 Task: Look for products in the category "Makeup" from Mineral Fusion only.
Action: Mouse moved to (354, 162)
Screenshot: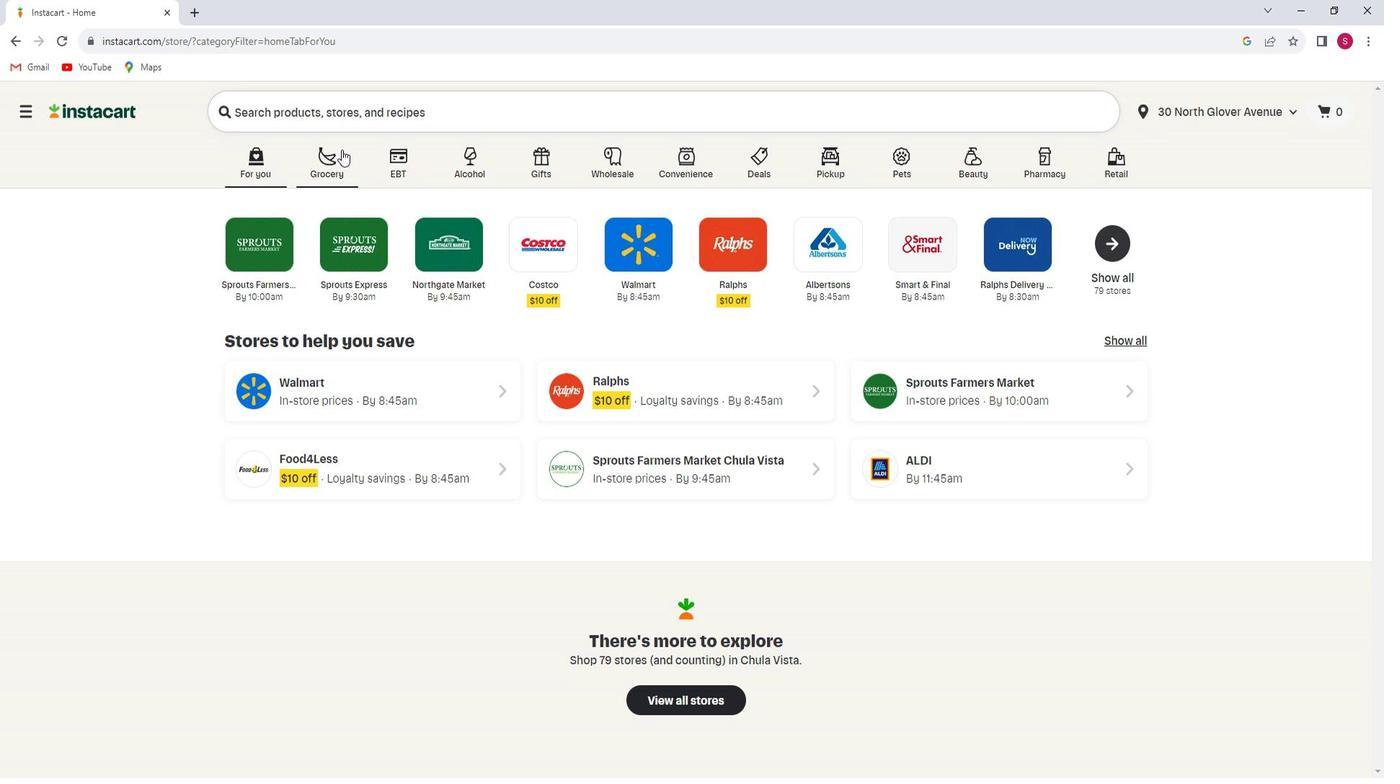
Action: Mouse pressed left at (354, 162)
Screenshot: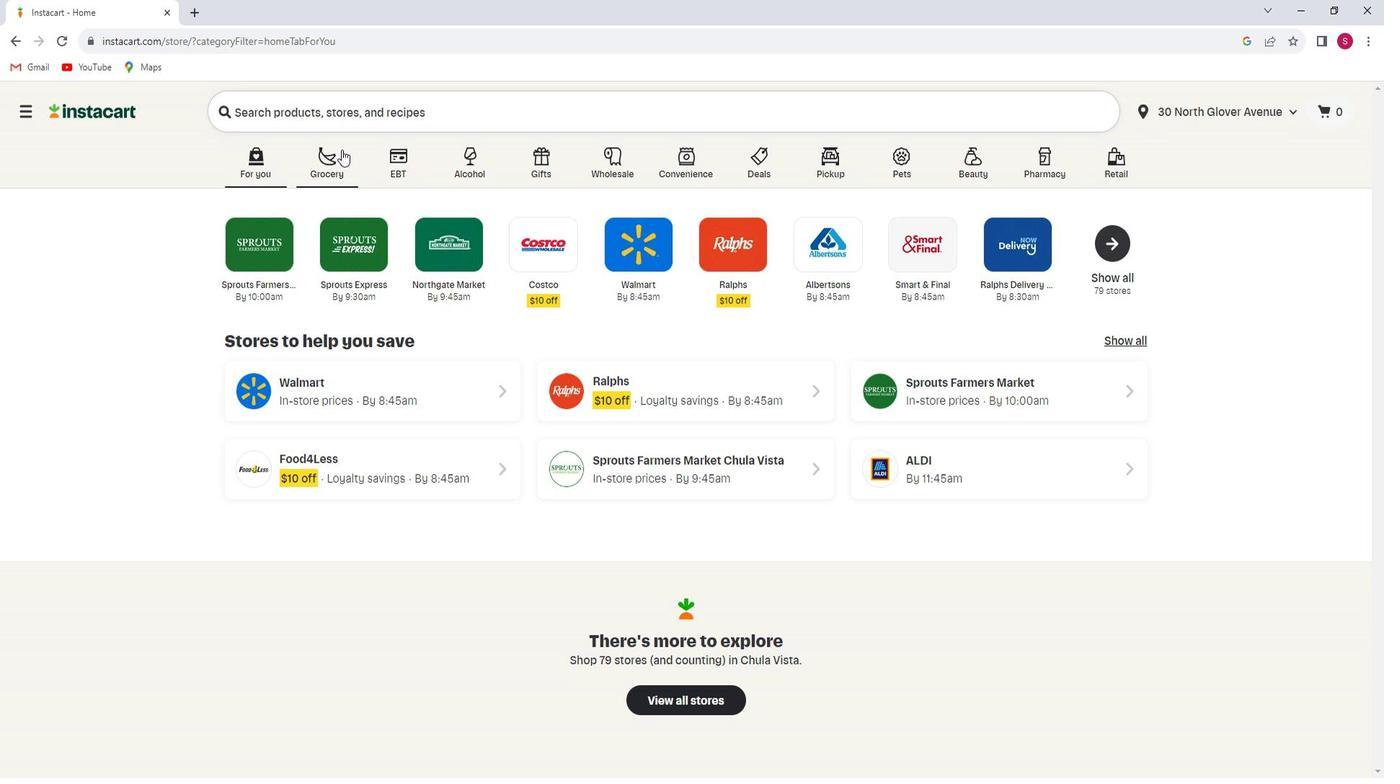 
Action: Mouse moved to (340, 446)
Screenshot: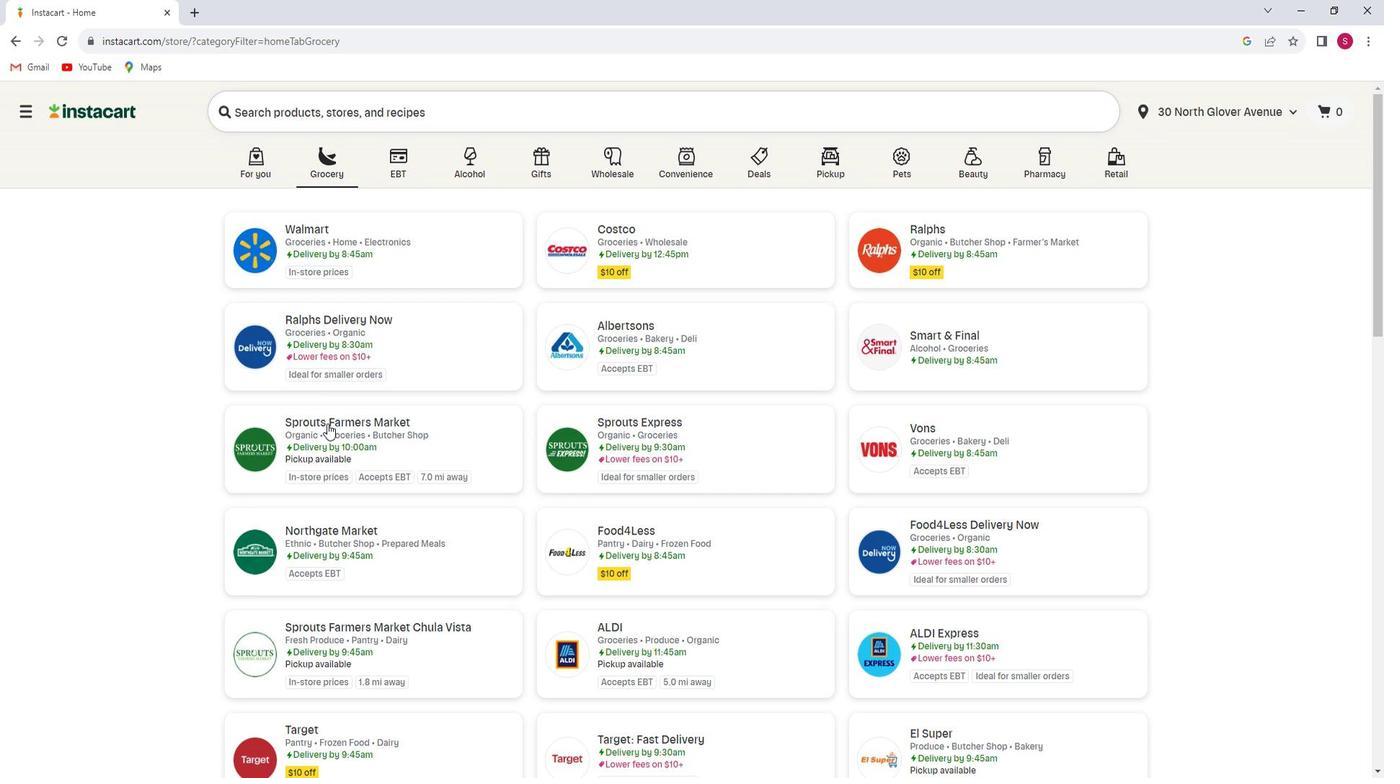 
Action: Mouse pressed left at (340, 446)
Screenshot: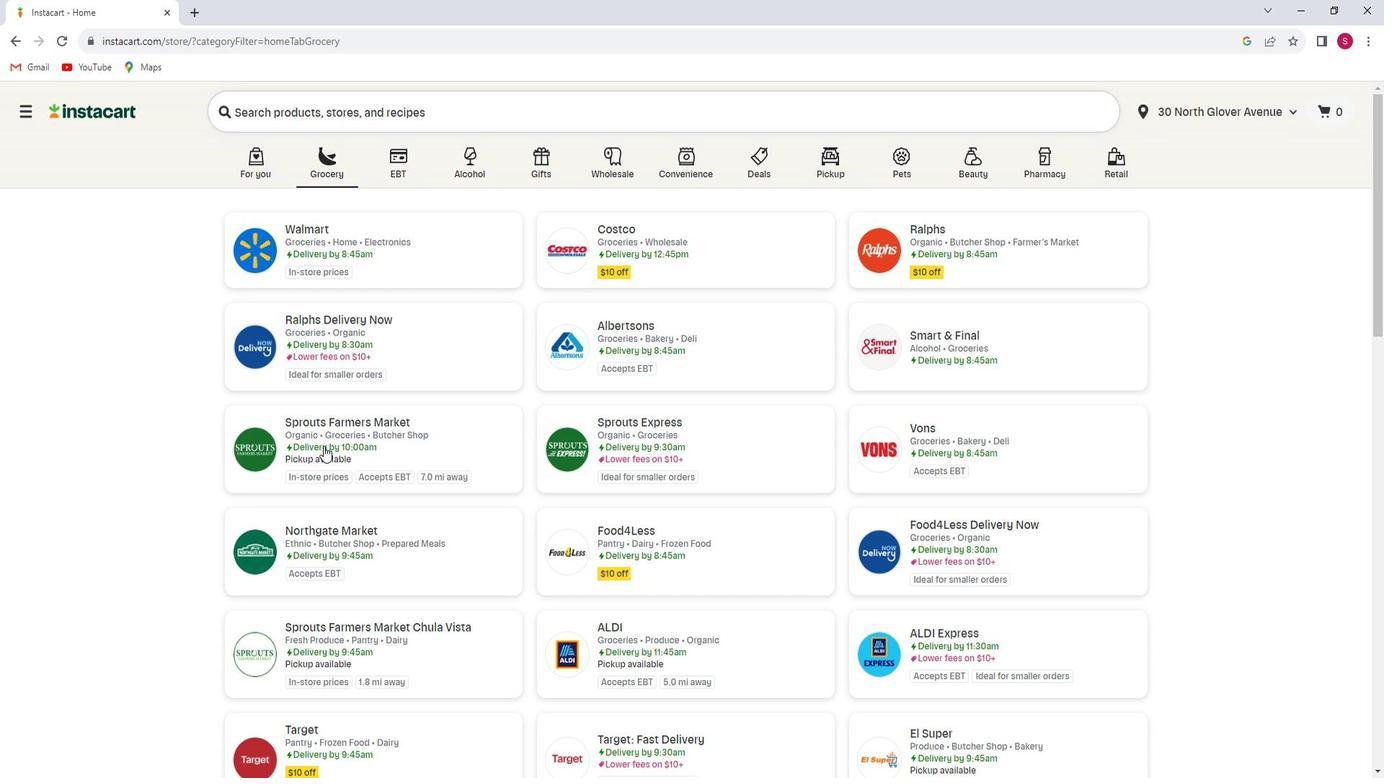 
Action: Mouse moved to (155, 494)
Screenshot: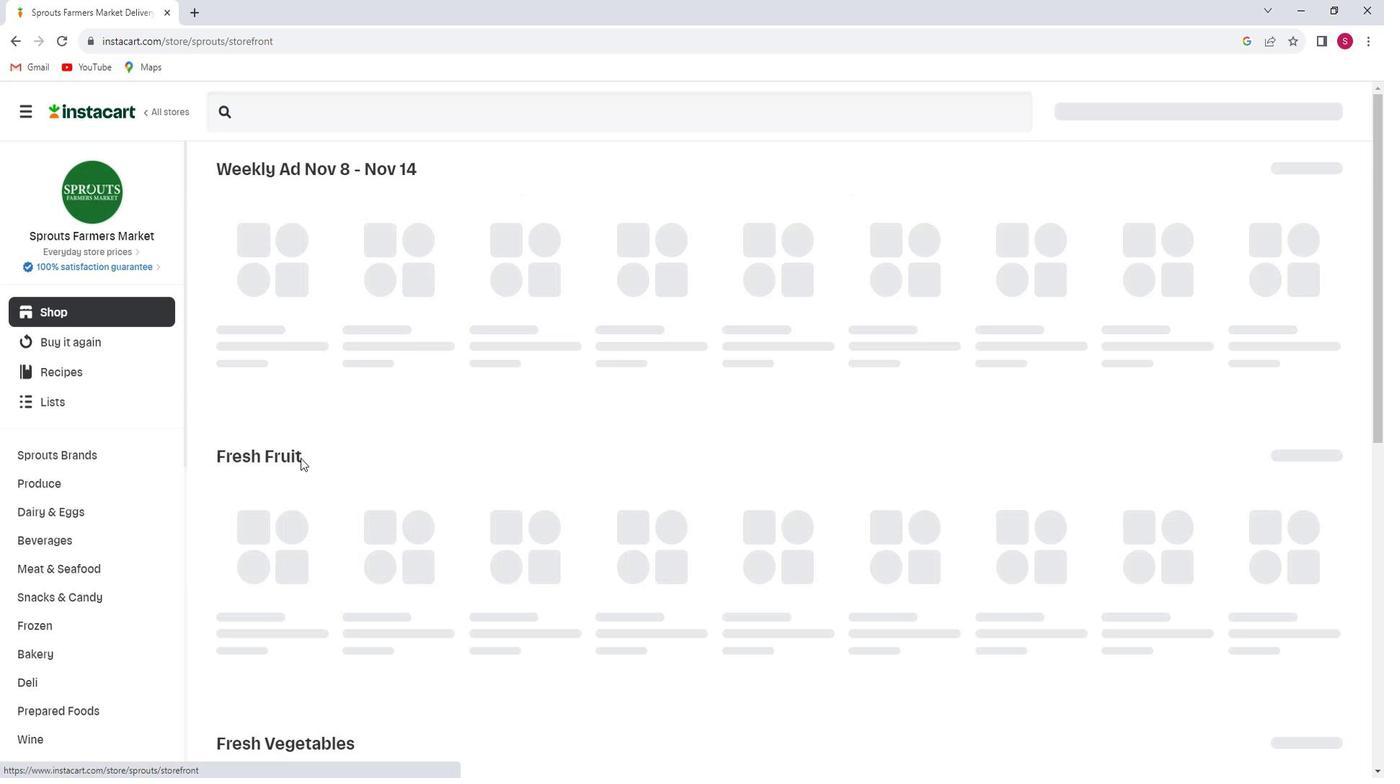 
Action: Mouse scrolled (155, 493) with delta (0, 0)
Screenshot: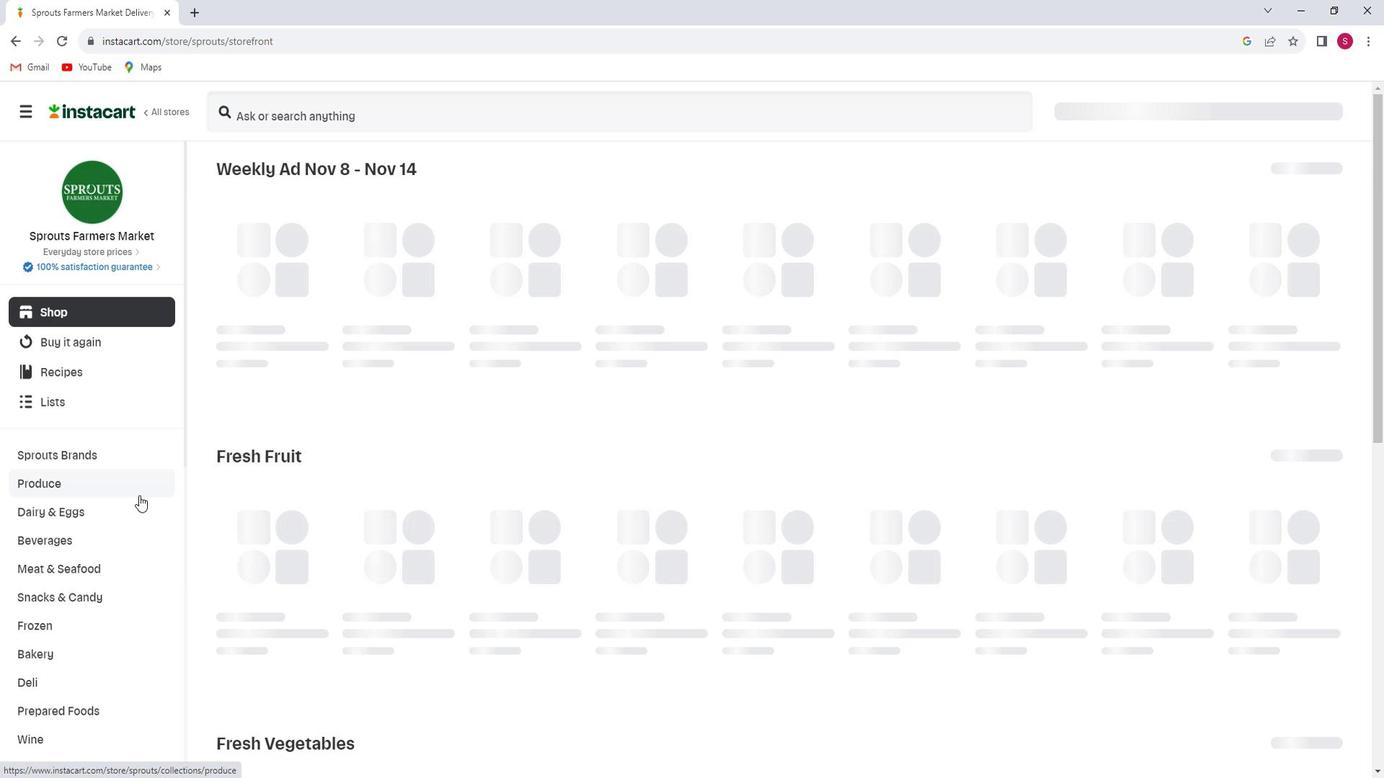 
Action: Mouse scrolled (155, 493) with delta (0, 0)
Screenshot: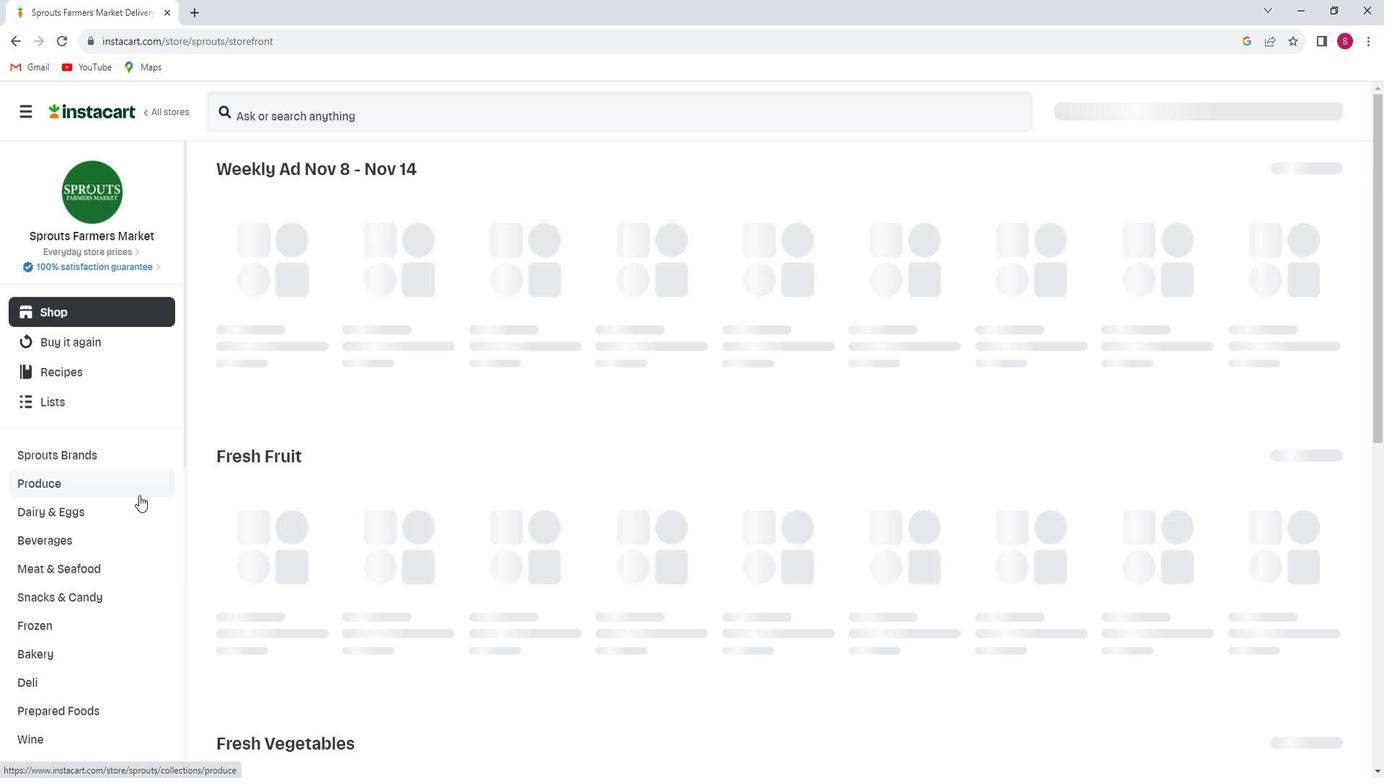 
Action: Mouse scrolled (155, 493) with delta (0, 0)
Screenshot: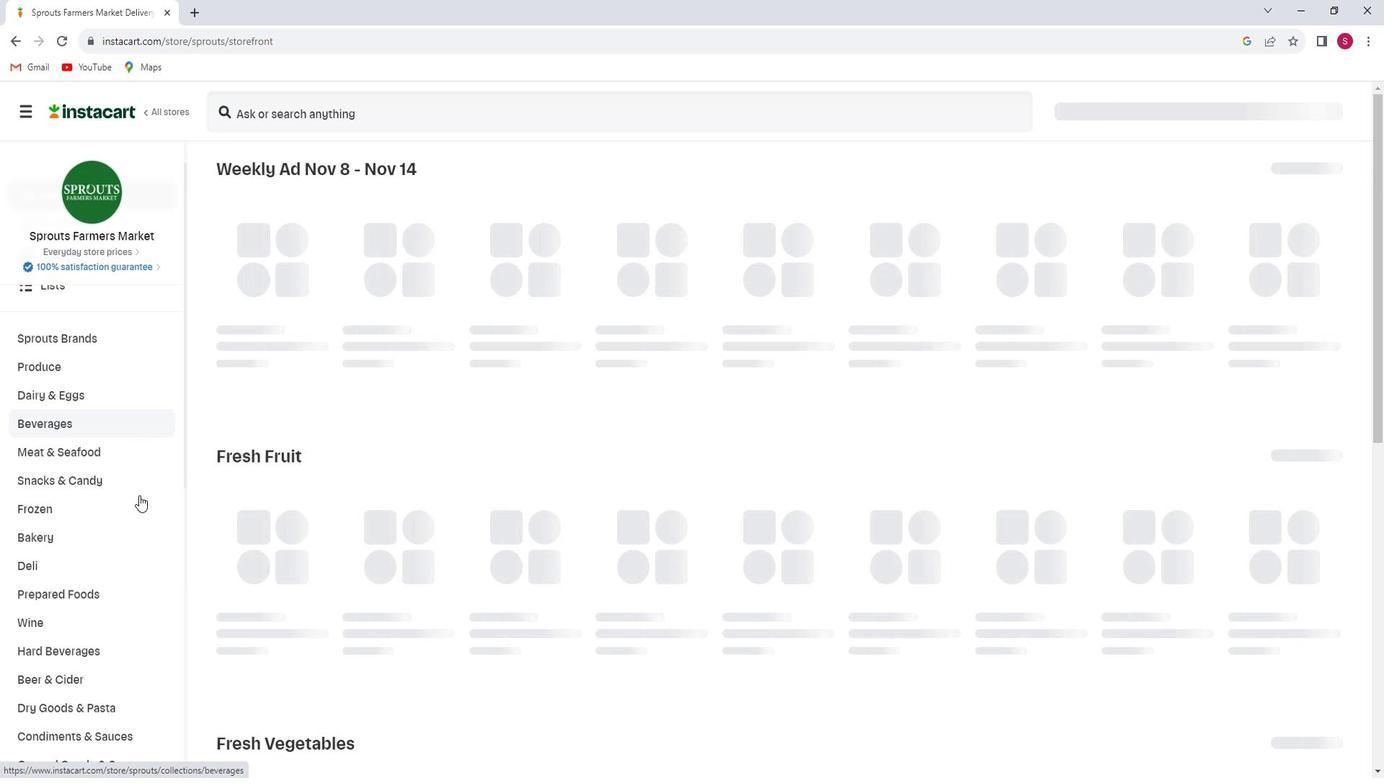 
Action: Mouse scrolled (155, 493) with delta (0, 0)
Screenshot: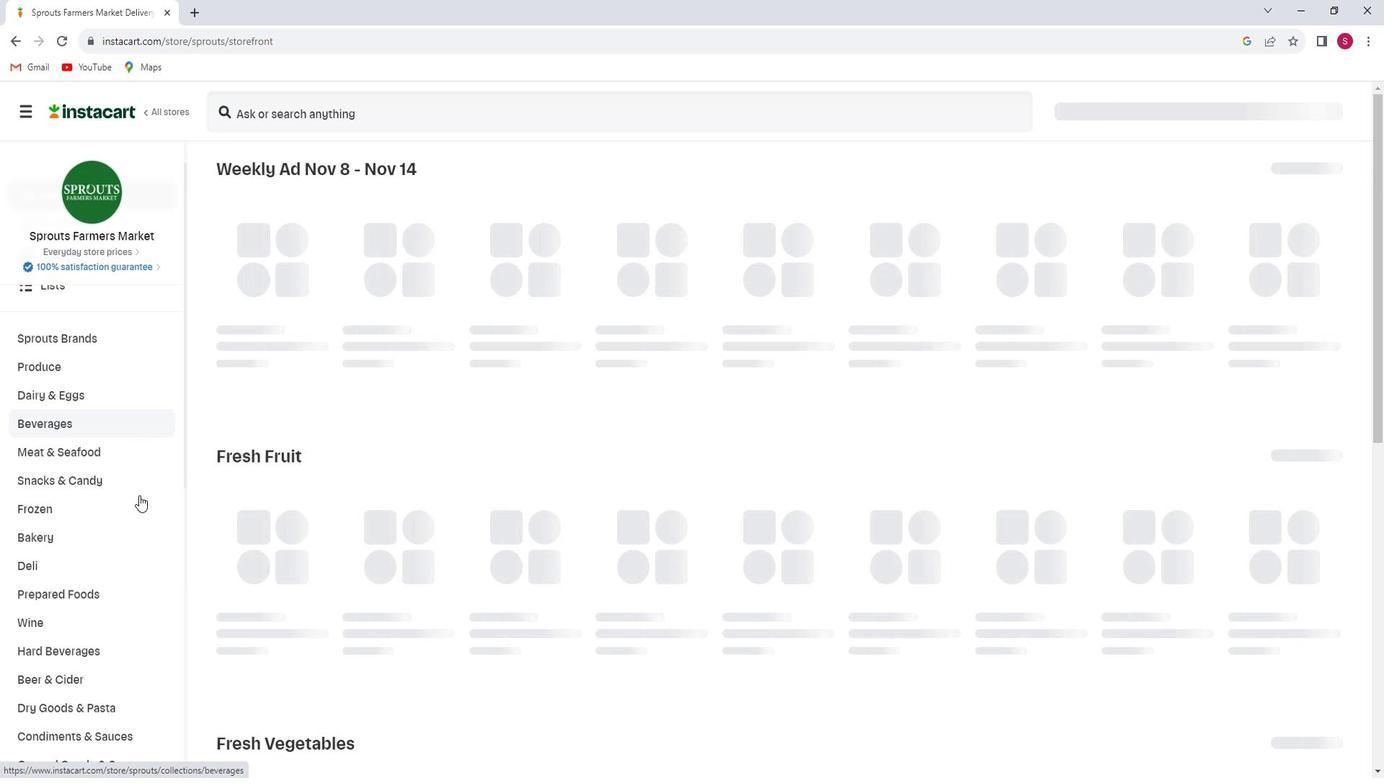 
Action: Mouse scrolled (155, 493) with delta (0, 0)
Screenshot: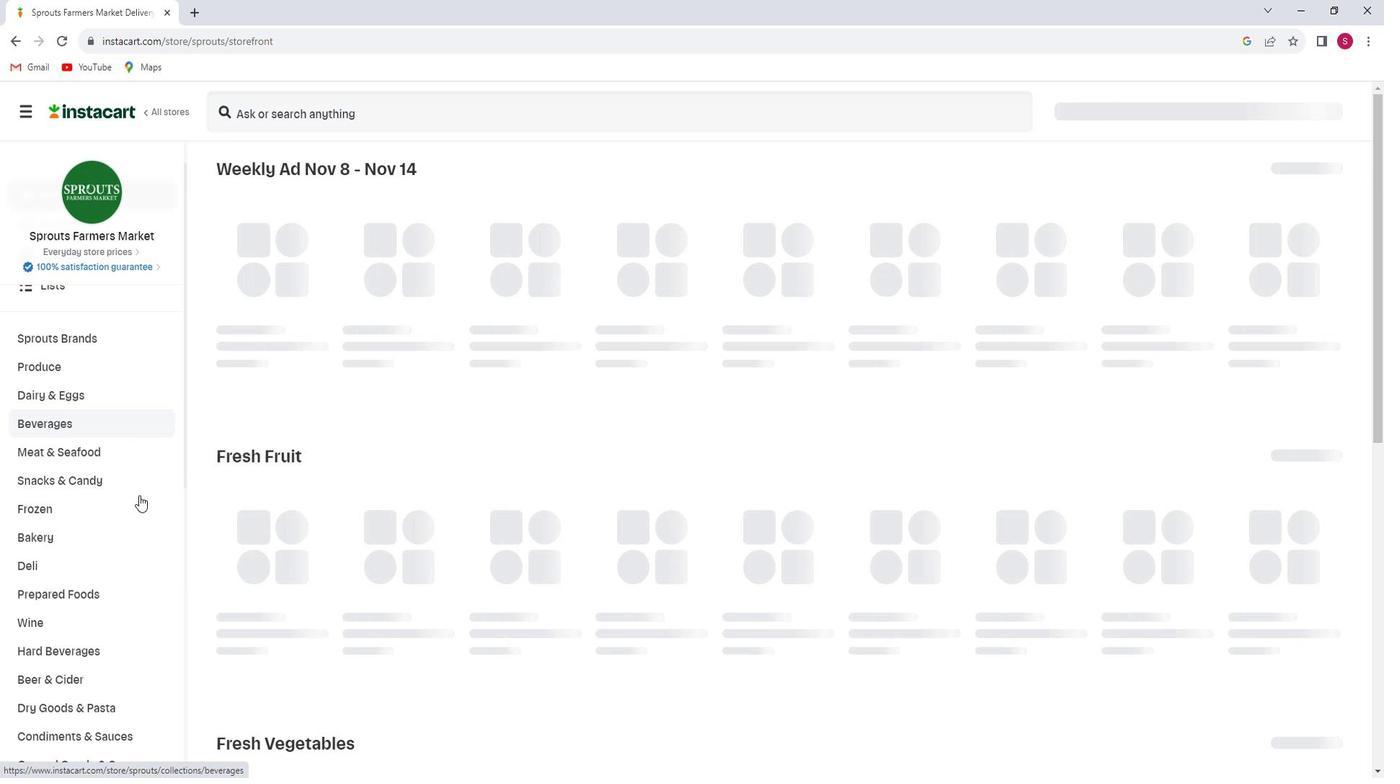 
Action: Mouse moved to (160, 499)
Screenshot: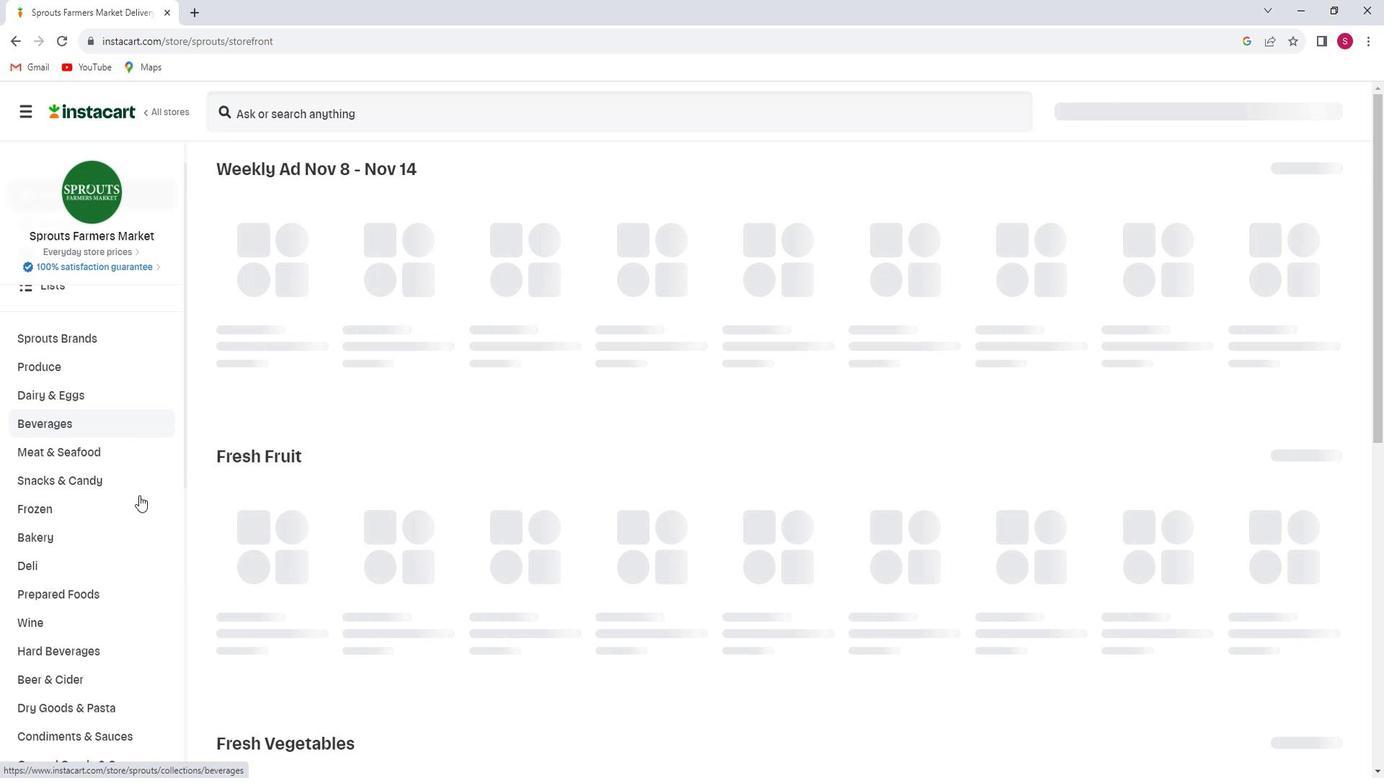 
Action: Mouse scrolled (160, 498) with delta (0, 0)
Screenshot: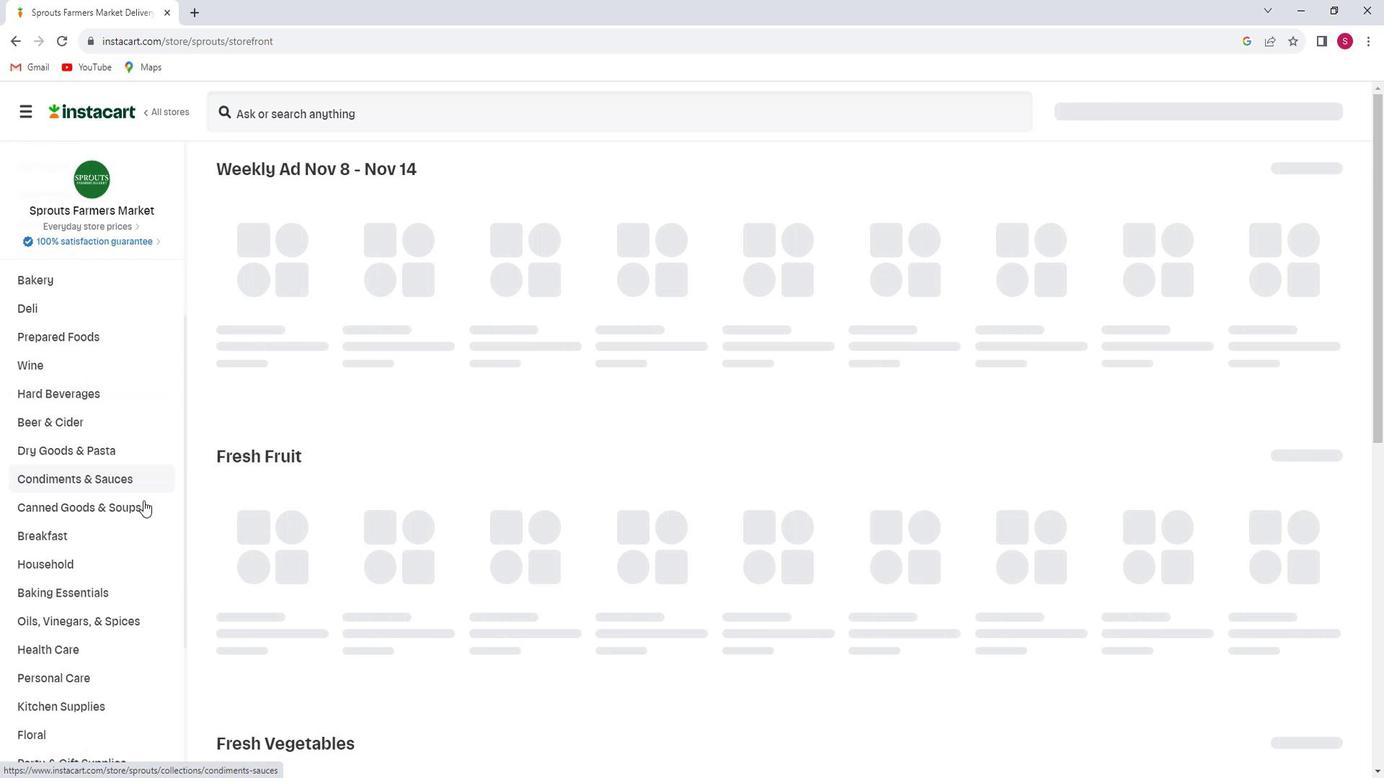 
Action: Mouse scrolled (160, 498) with delta (0, 0)
Screenshot: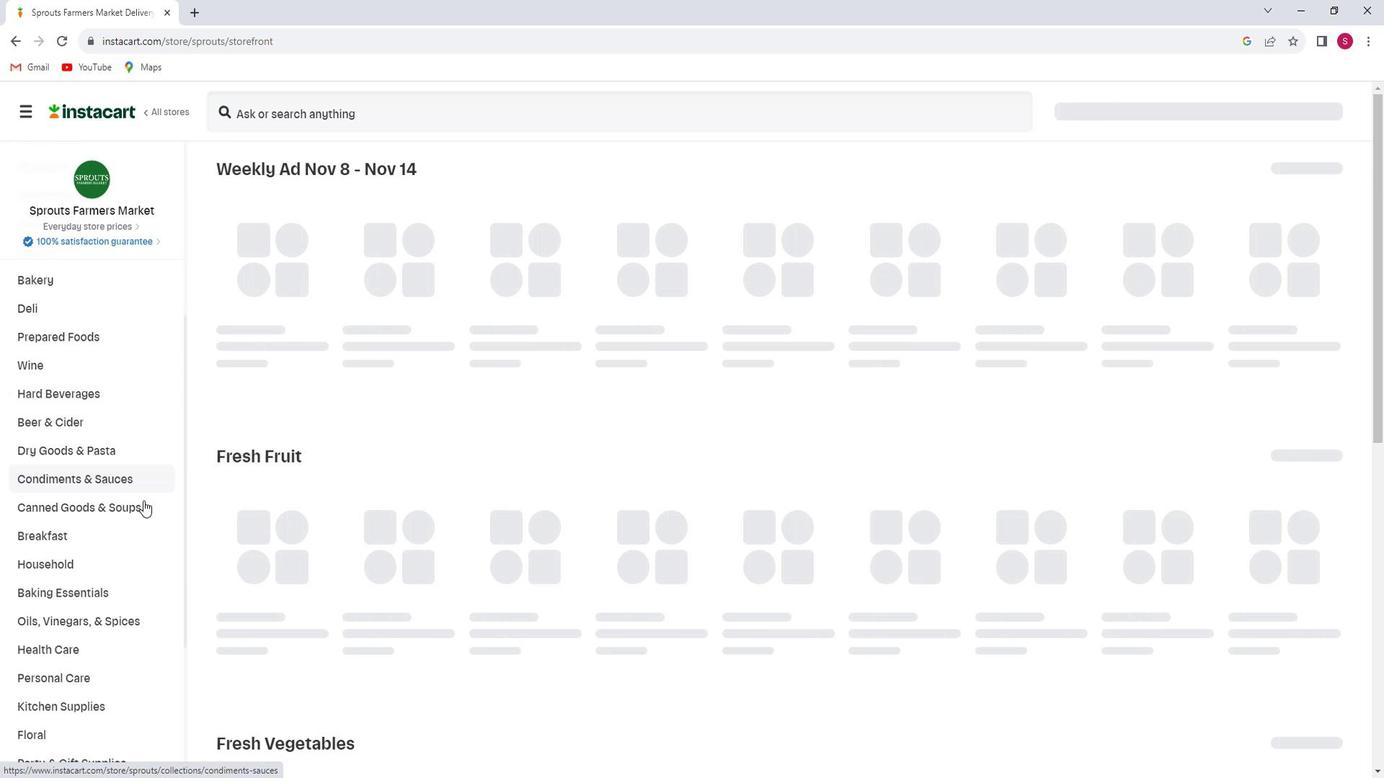
Action: Mouse moved to (109, 524)
Screenshot: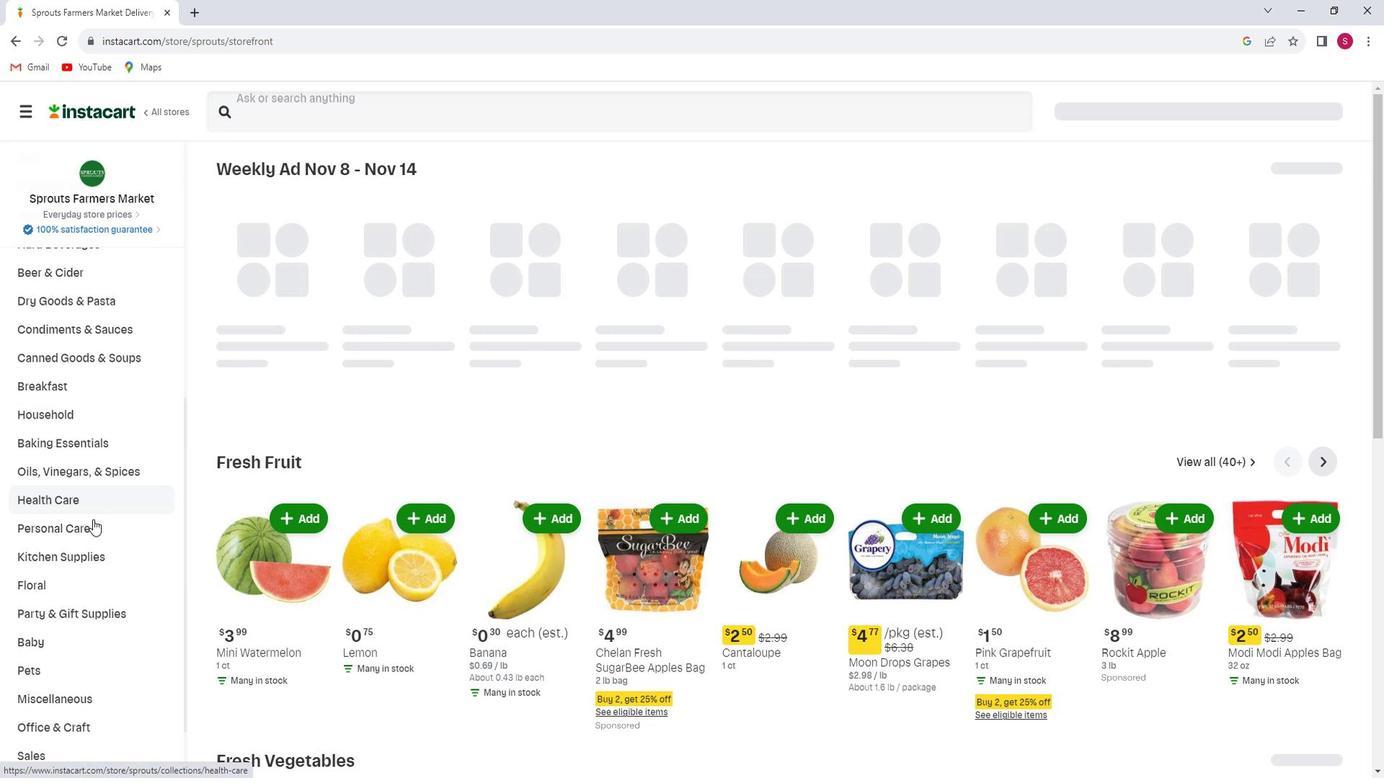 
Action: Mouse pressed left at (109, 524)
Screenshot: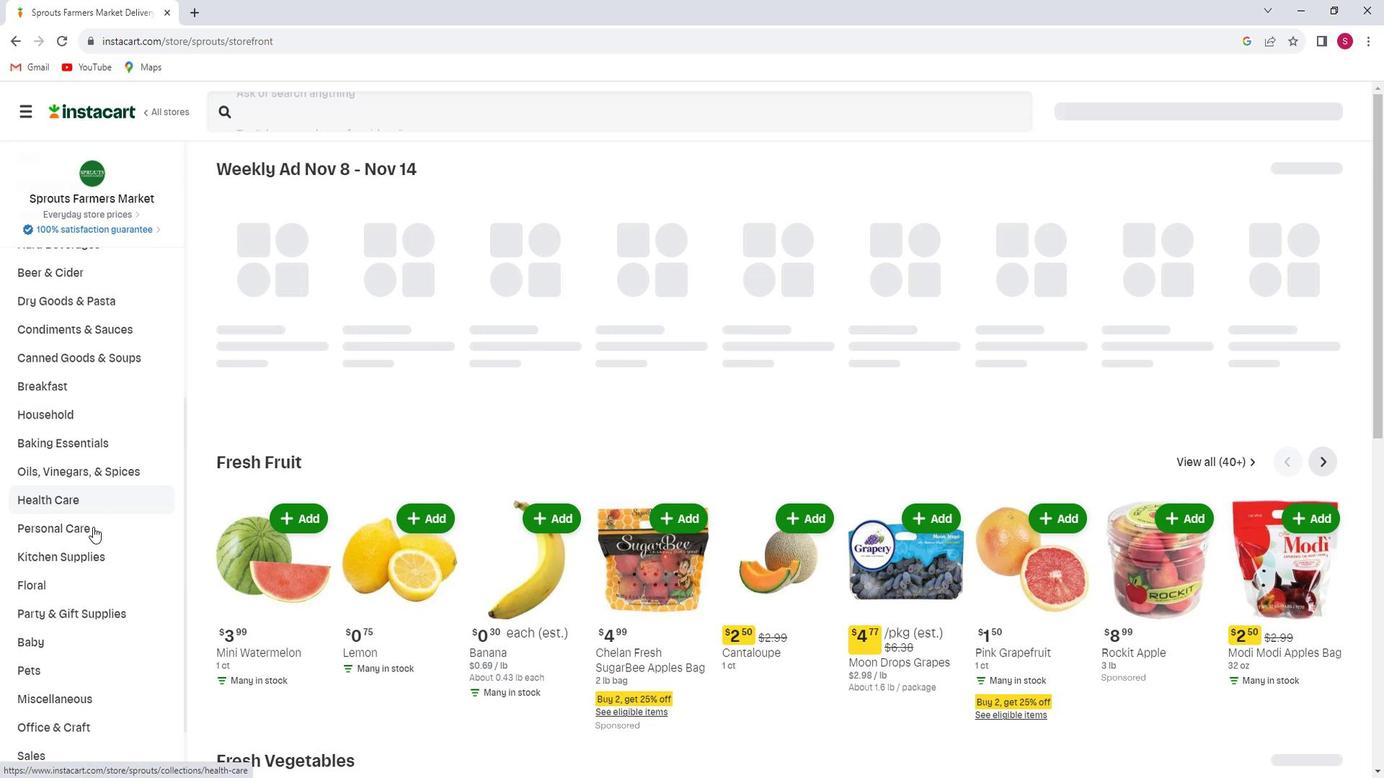 
Action: Mouse moved to (1271, 218)
Screenshot: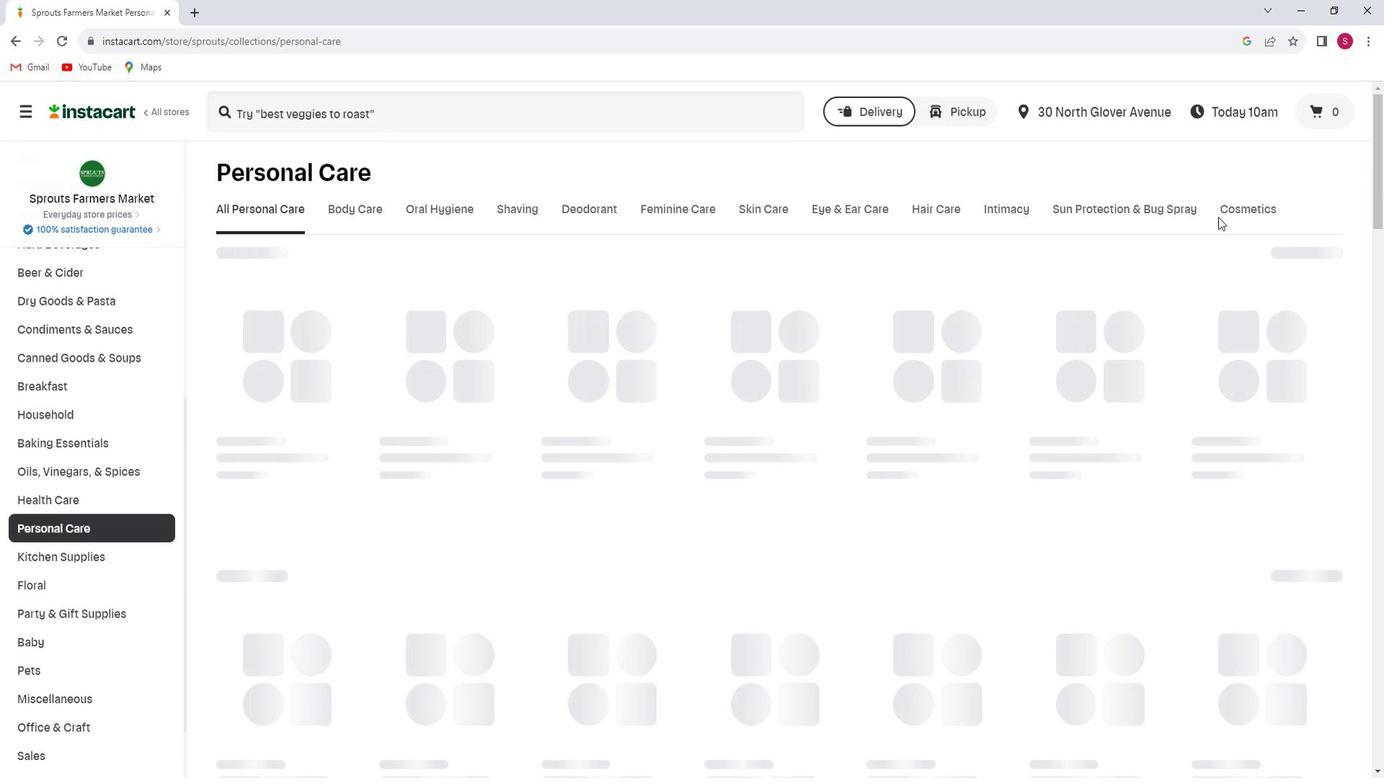 
Action: Mouse pressed left at (1271, 218)
Screenshot: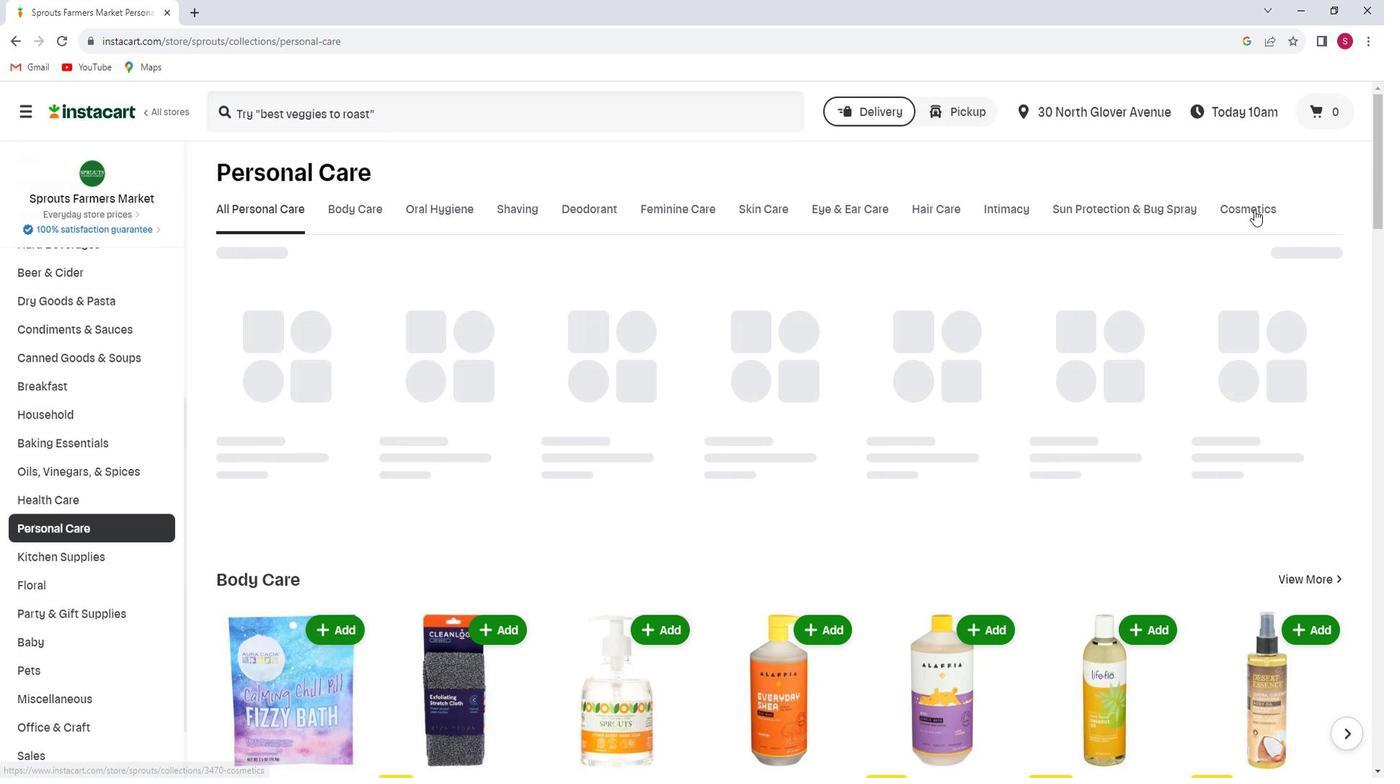 
Action: Mouse moved to (328, 279)
Screenshot: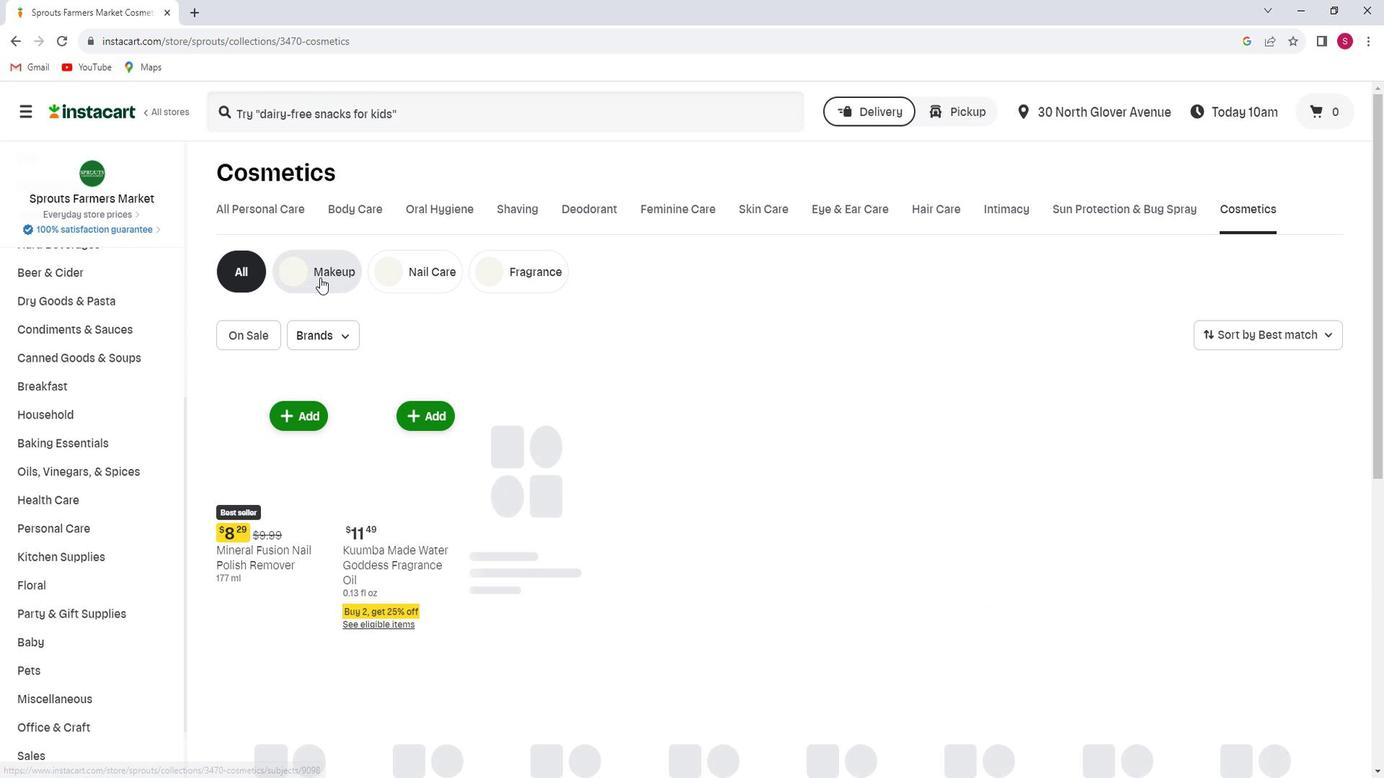 
Action: Mouse pressed left at (328, 279)
Screenshot: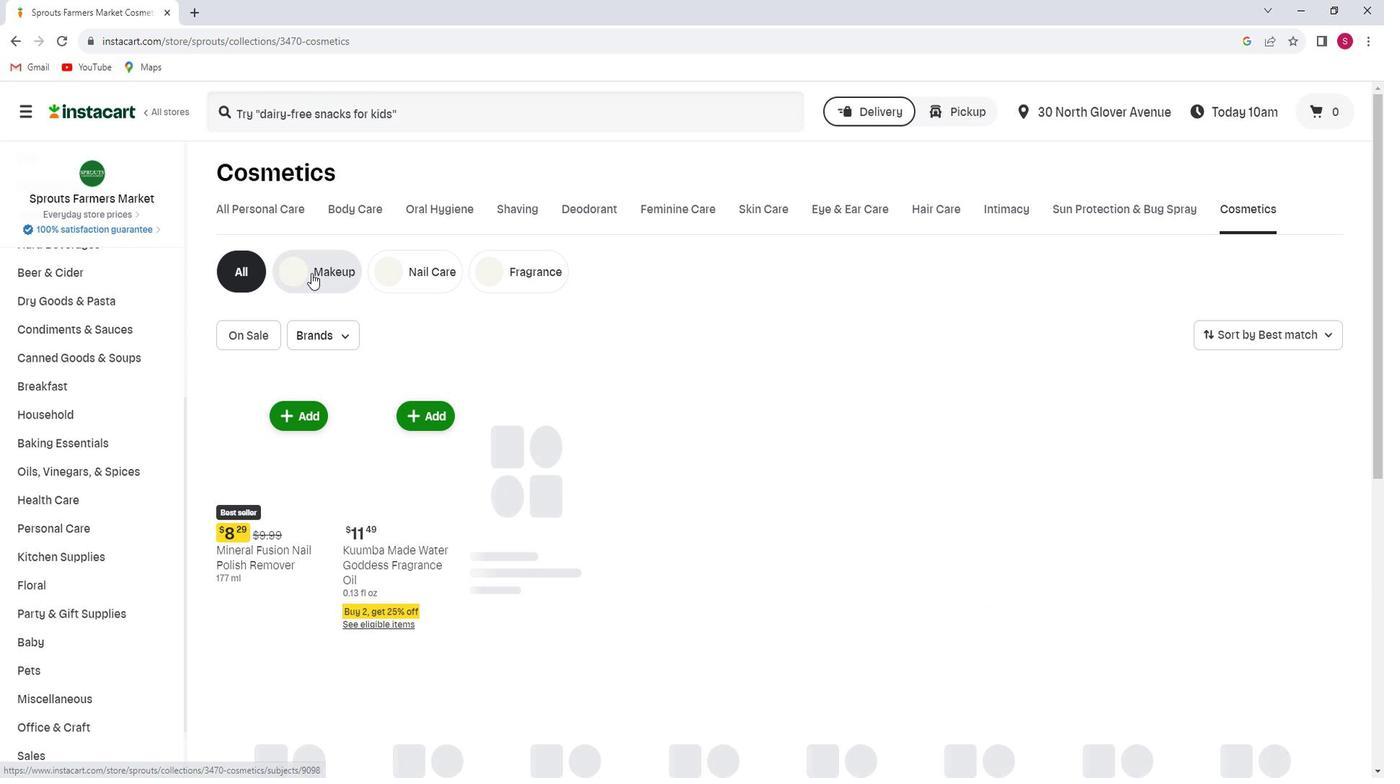 
Action: Mouse moved to (361, 339)
Screenshot: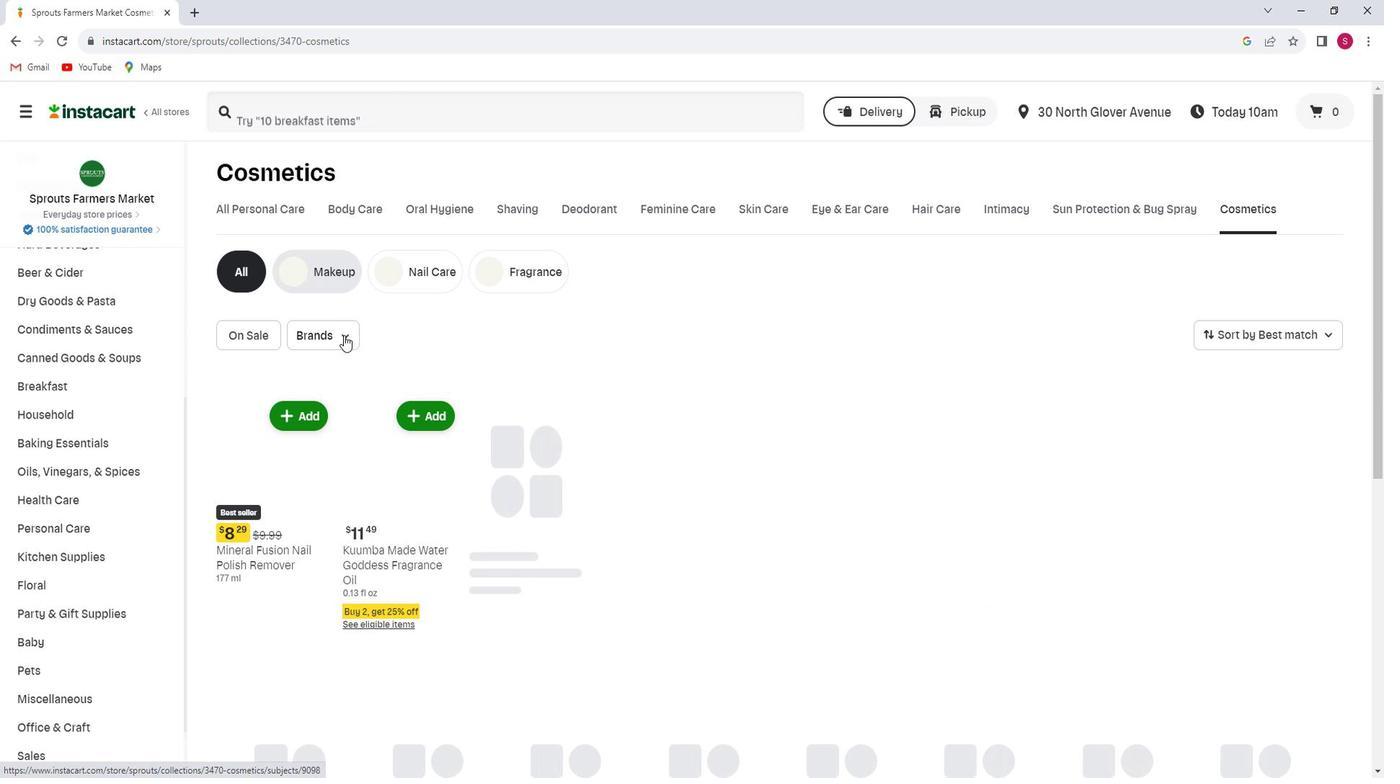 
Action: Mouse pressed left at (361, 339)
Screenshot: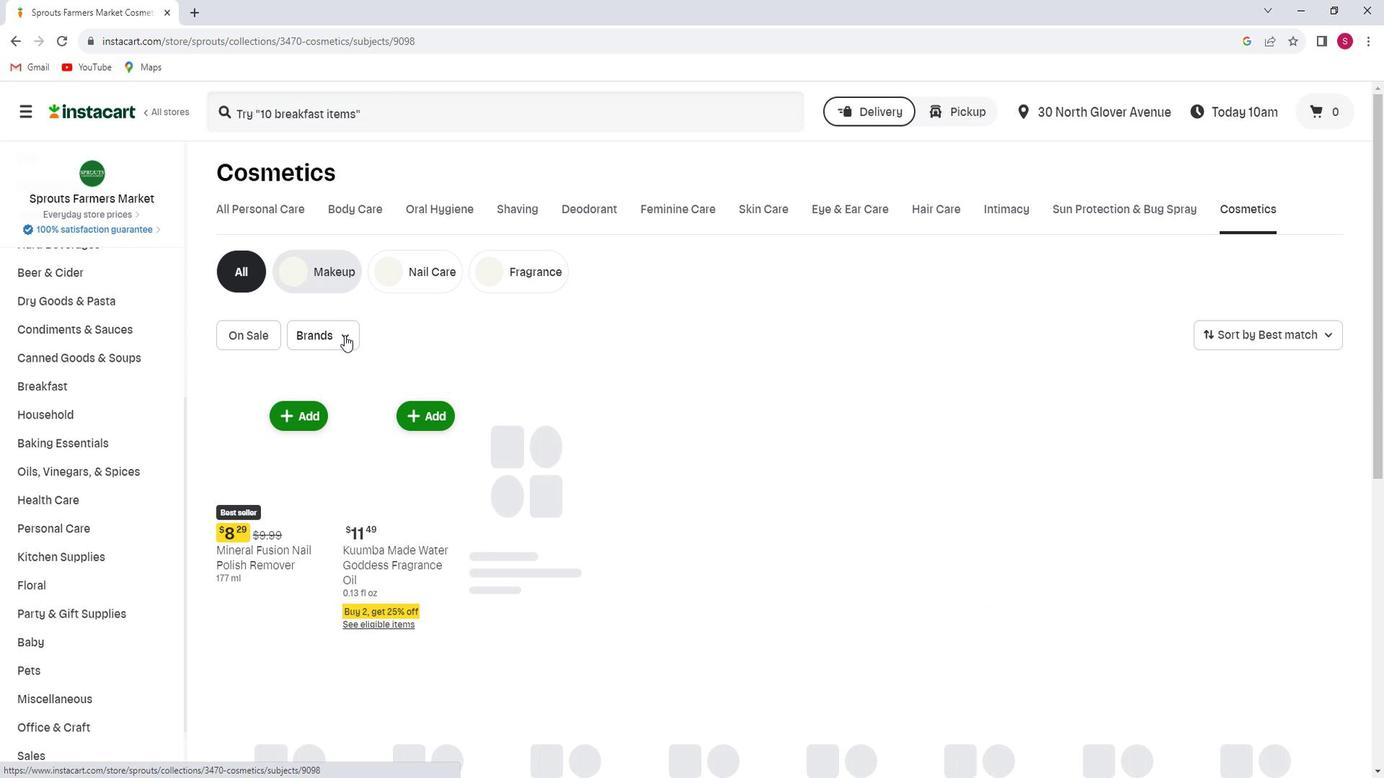 
Action: Mouse moved to (334, 382)
Screenshot: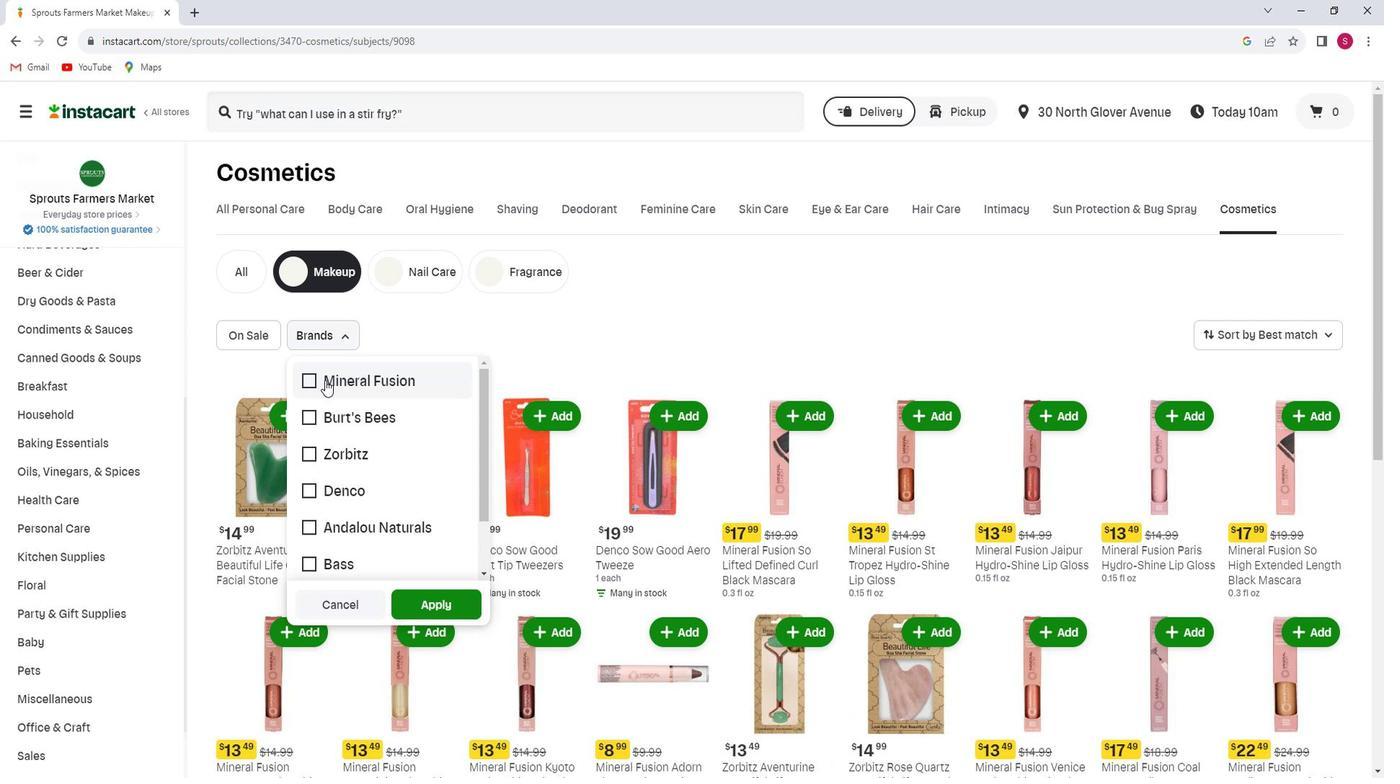 
Action: Mouse pressed left at (334, 382)
Screenshot: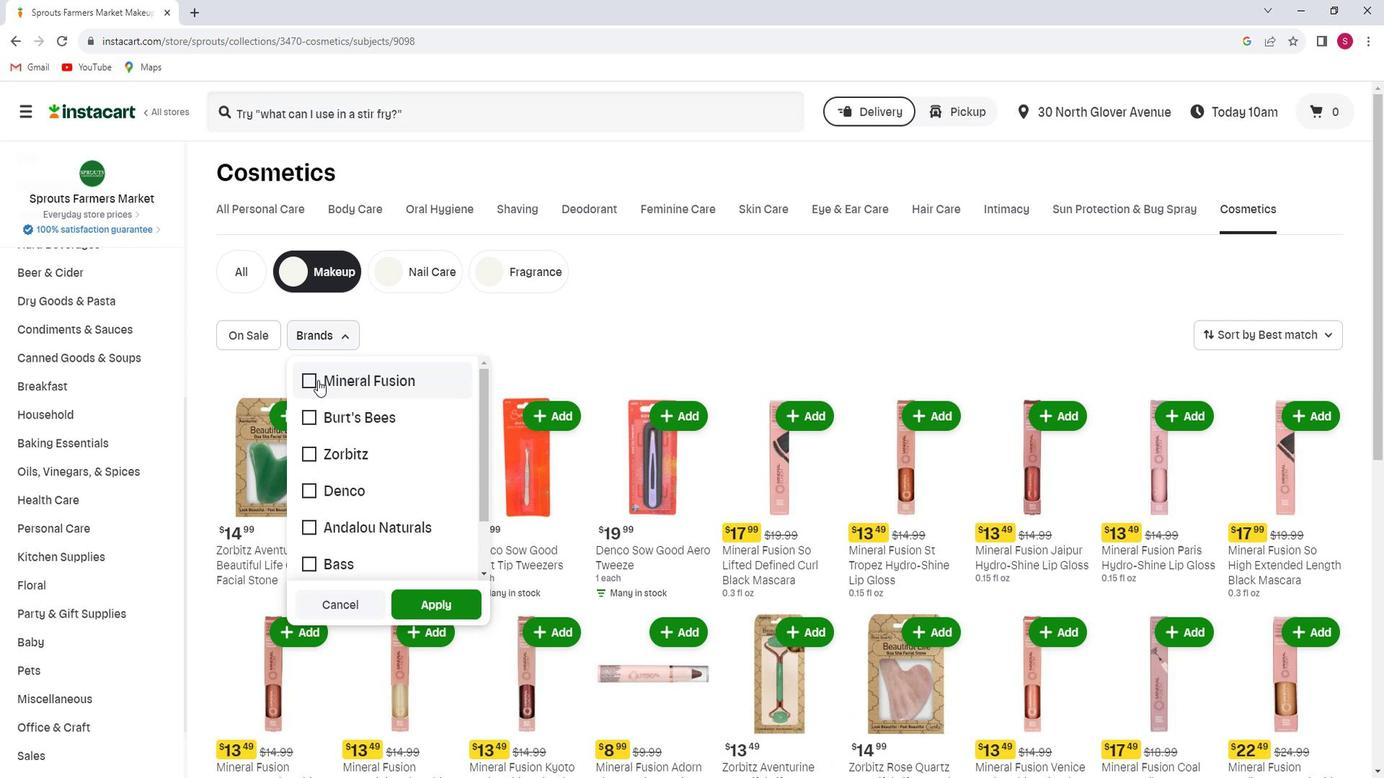 
Action: Mouse moved to (447, 594)
Screenshot: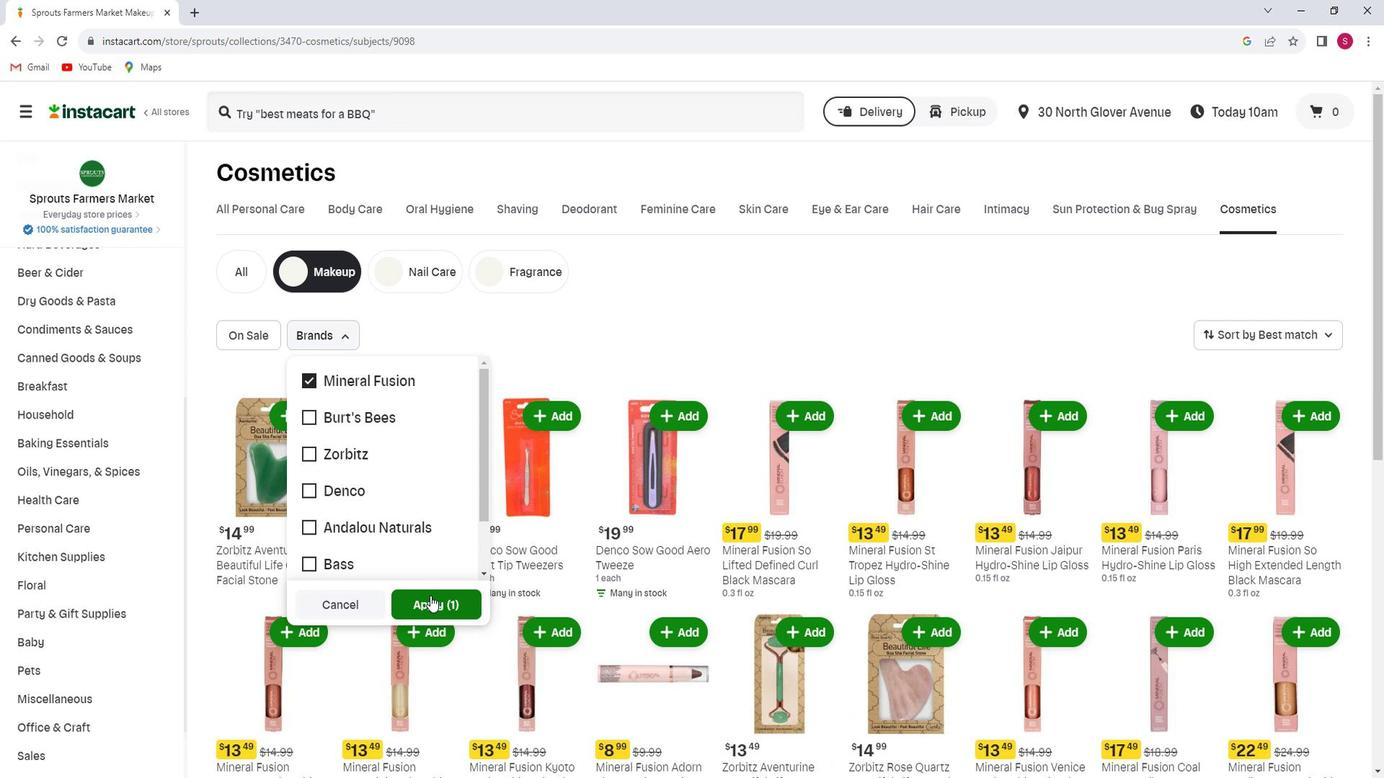 
Action: Mouse pressed left at (447, 594)
Screenshot: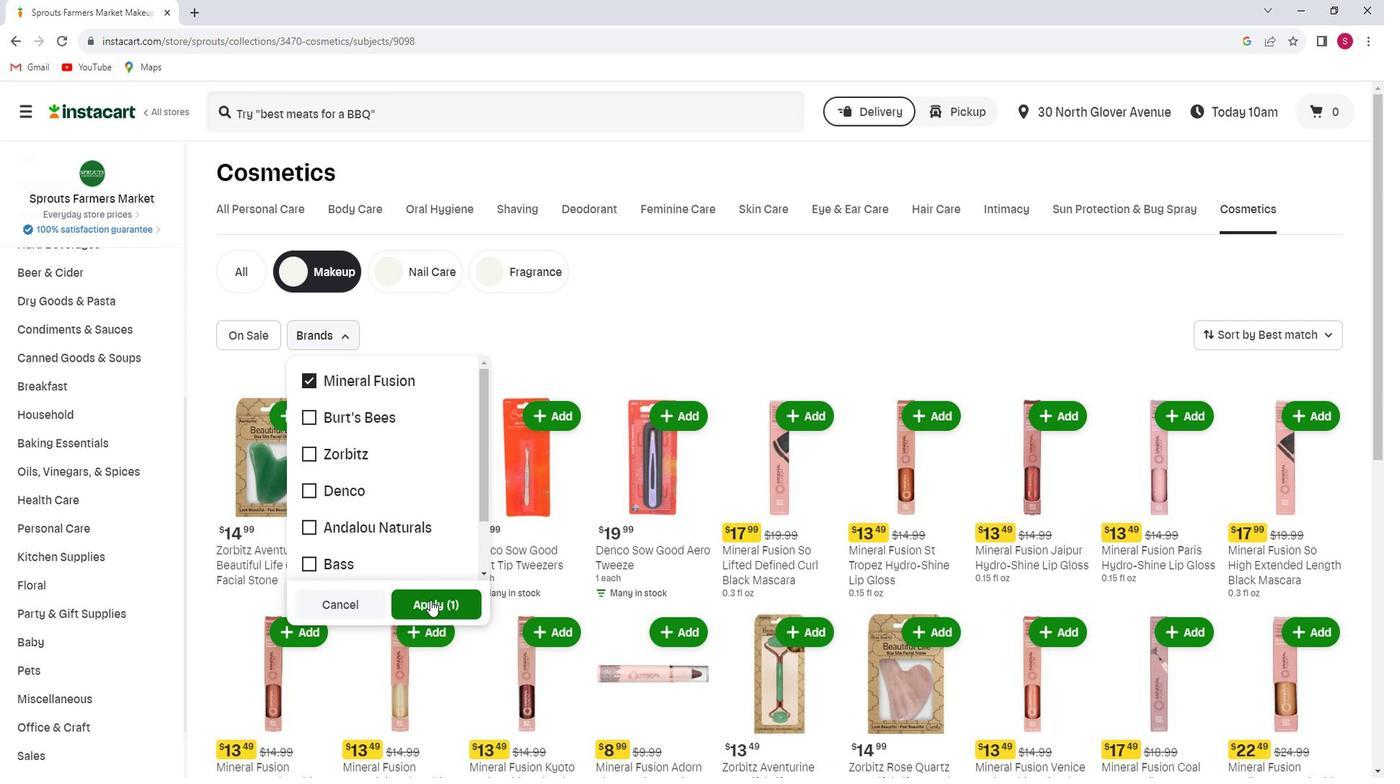 
